 Task: Assign Person0000000136 as Assignee of Child Issue ChildIssue0000000678 of Issue Issue0000000339 in Backlog  in Scrum Project Project0000000068 in Jira. Assign Person0000000136 as Assignee of Child Issue ChildIssue0000000679 of Issue Issue0000000340 in Backlog  in Scrum Project Project0000000068 in Jira. Assign Person0000000136 as Assignee of Child Issue ChildIssue0000000680 of Issue Issue0000000340 in Backlog  in Scrum Project Project0000000068 in Jira. Assign Issue Issue0000000331 to Sprint Sprint0000000199 in Scrum Project Project0000000067 in Jira. Assign Issue Issue0000000332 to Sprint Sprint0000000199 in Scrum Project Project0000000067 in Jira
Action: Mouse moved to (853, 329)
Screenshot: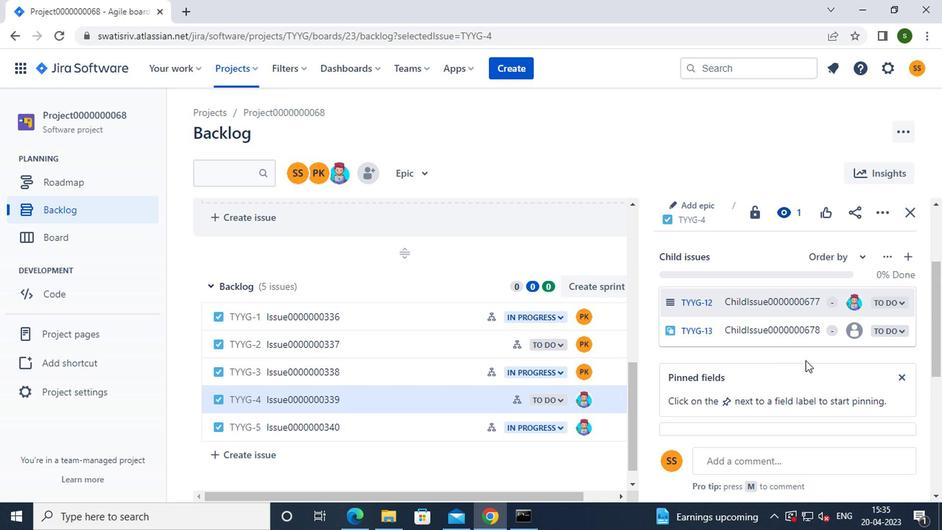 
Action: Mouse pressed left at (853, 329)
Screenshot: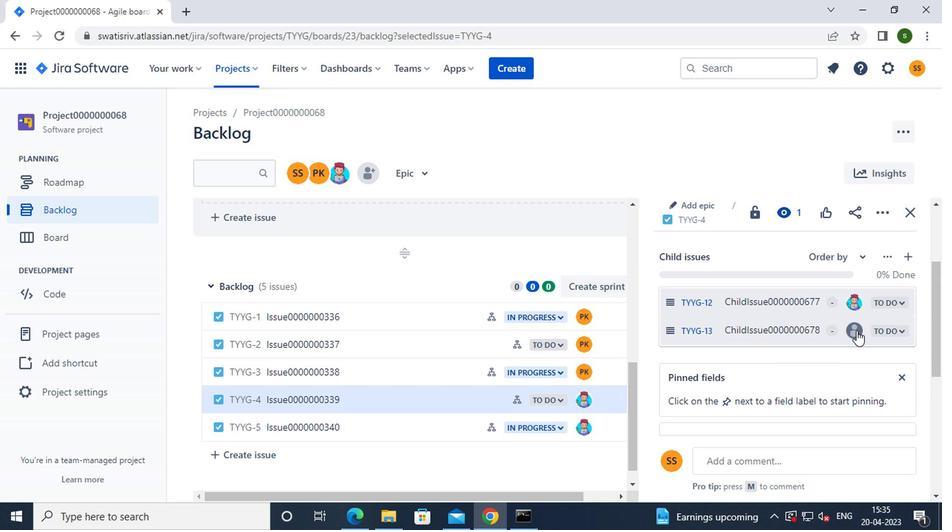 
Action: Mouse moved to (785, 359)
Screenshot: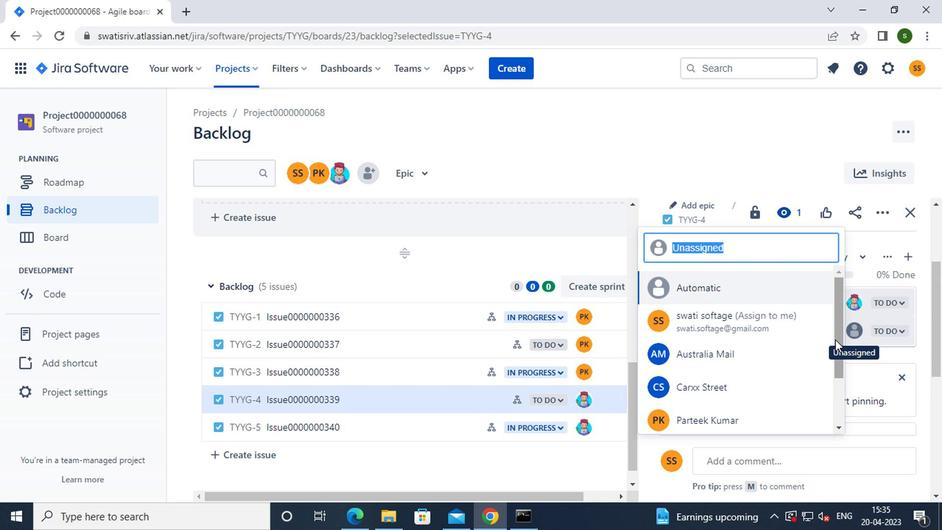 
Action: Mouse scrolled (785, 359) with delta (0, 0)
Screenshot: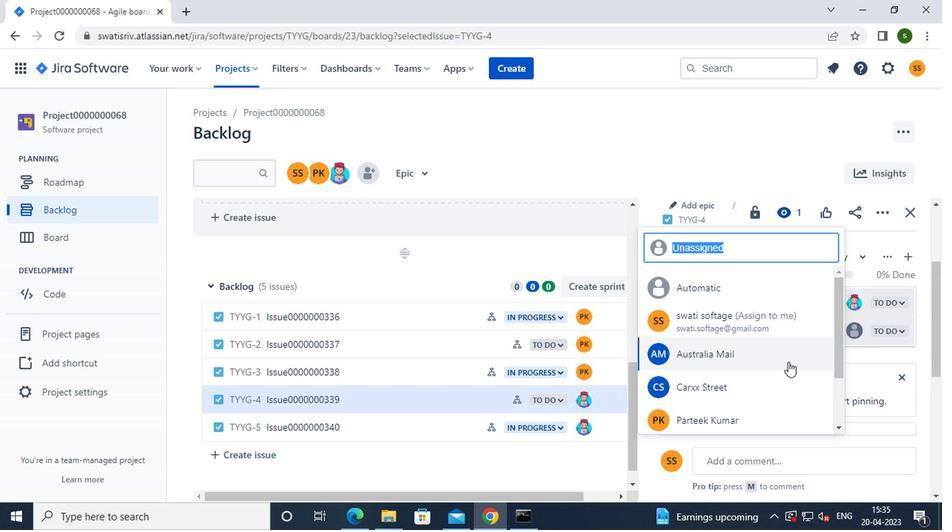 
Action: Mouse scrolled (785, 359) with delta (0, 0)
Screenshot: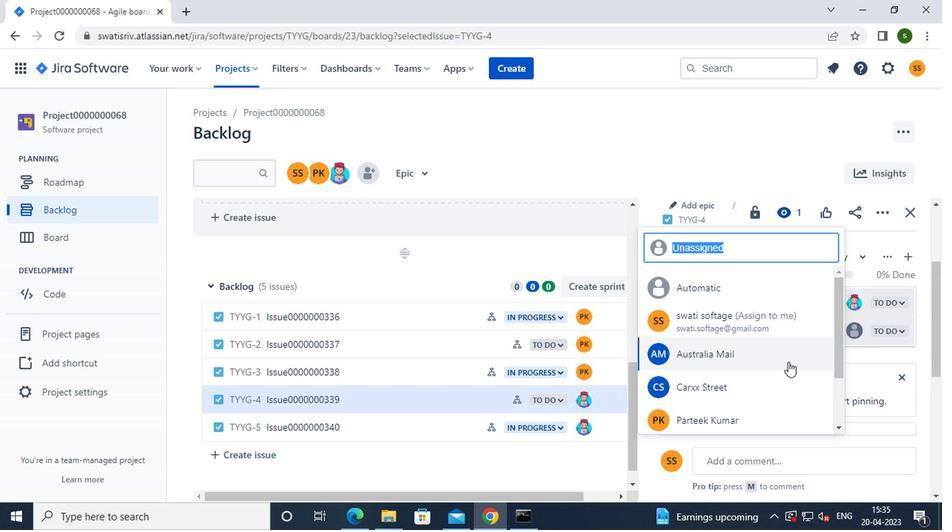 
Action: Mouse scrolled (785, 359) with delta (0, 0)
Screenshot: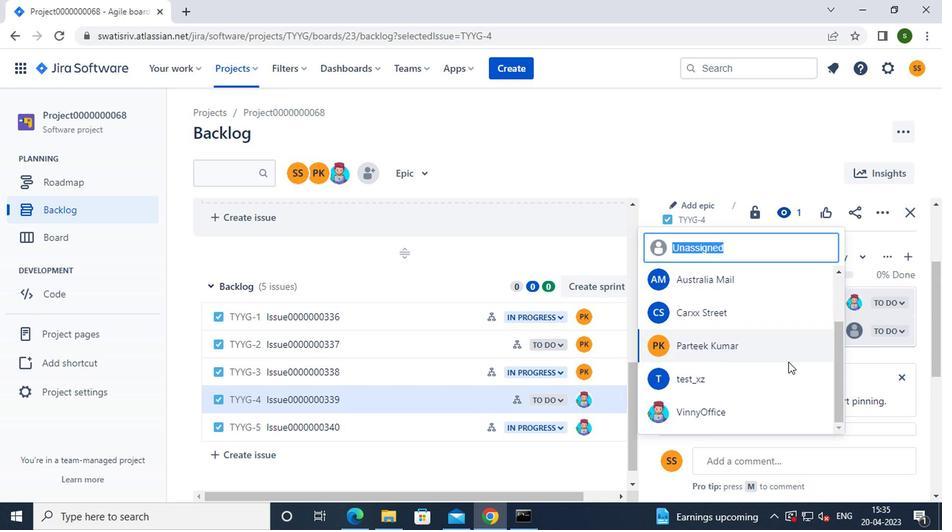 
Action: Mouse moved to (728, 413)
Screenshot: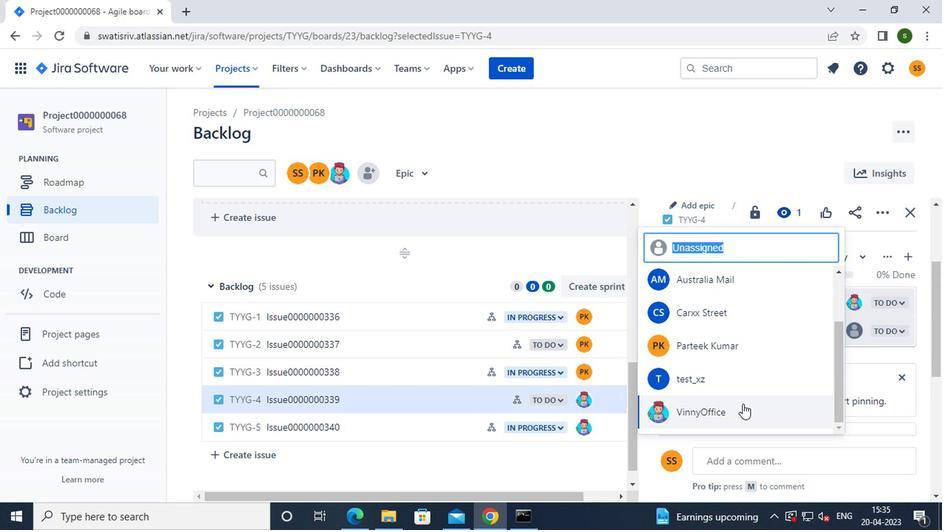 
Action: Mouse pressed left at (728, 413)
Screenshot: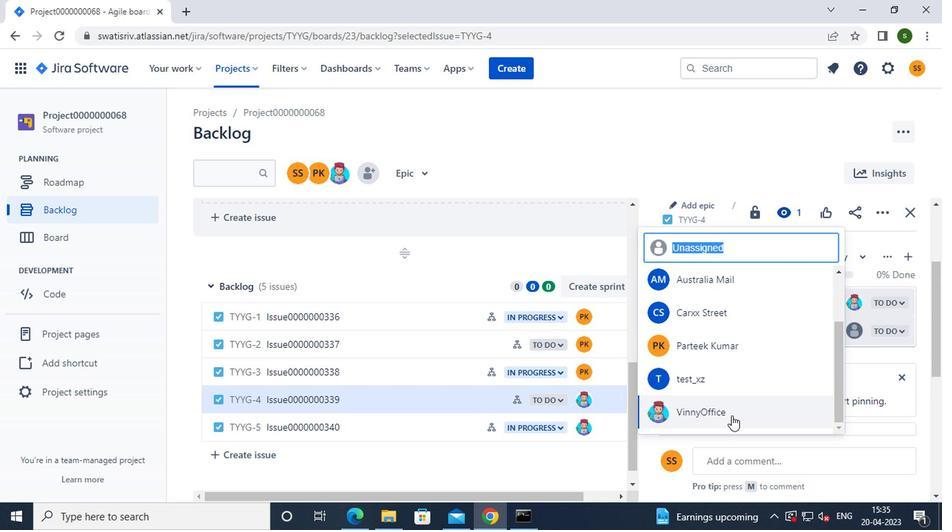
Action: Mouse moved to (437, 423)
Screenshot: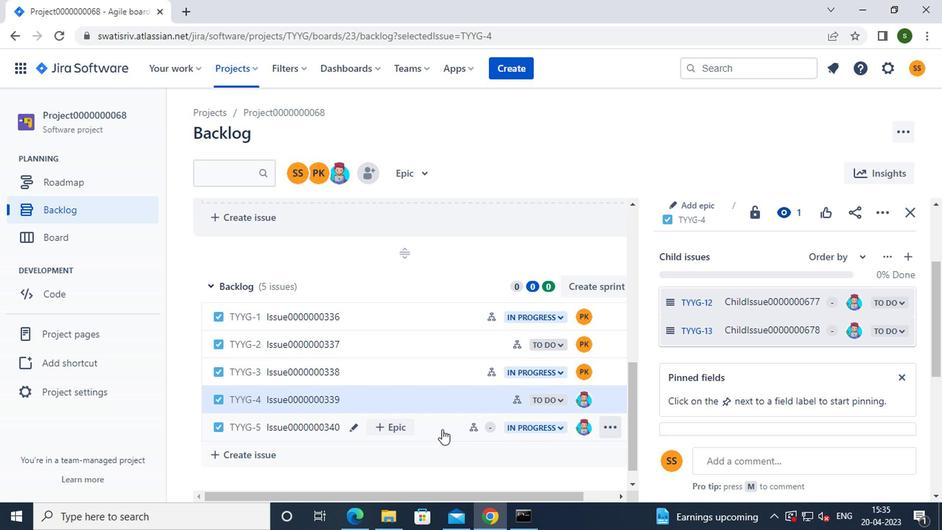 
Action: Mouse pressed left at (437, 423)
Screenshot: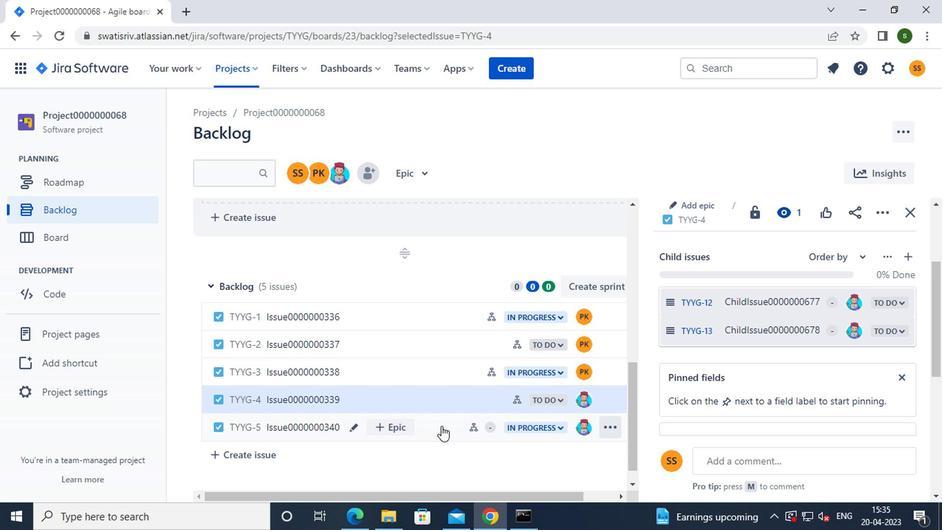 
Action: Mouse moved to (838, 319)
Screenshot: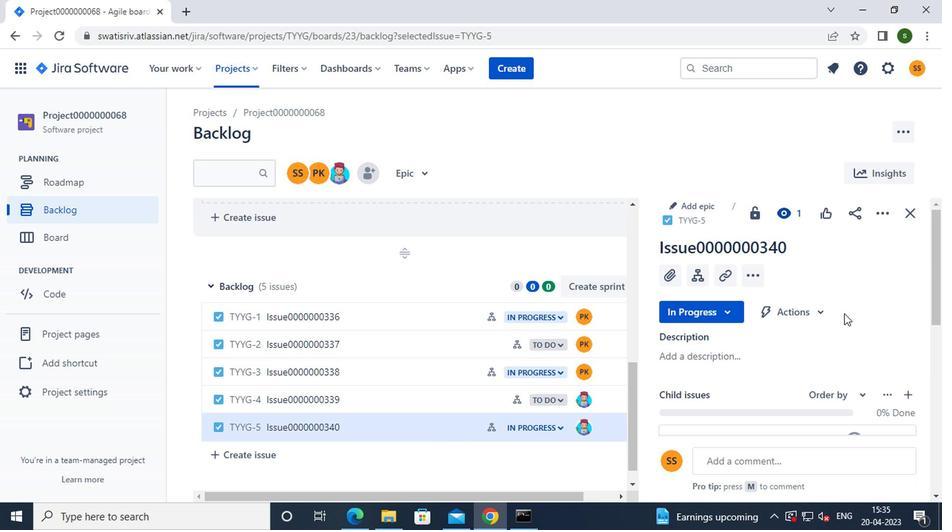 
Action: Mouse scrolled (838, 318) with delta (0, 0)
Screenshot: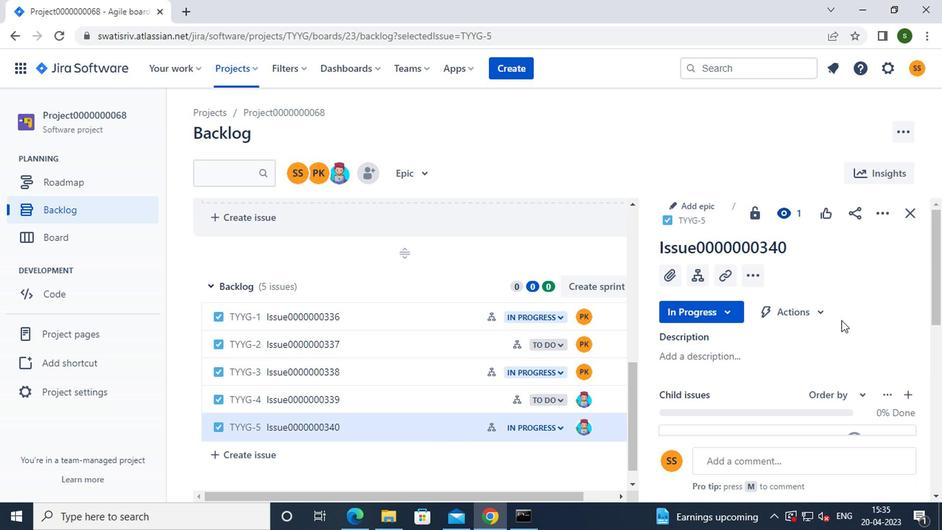 
Action: Mouse scrolled (838, 318) with delta (0, 0)
Screenshot: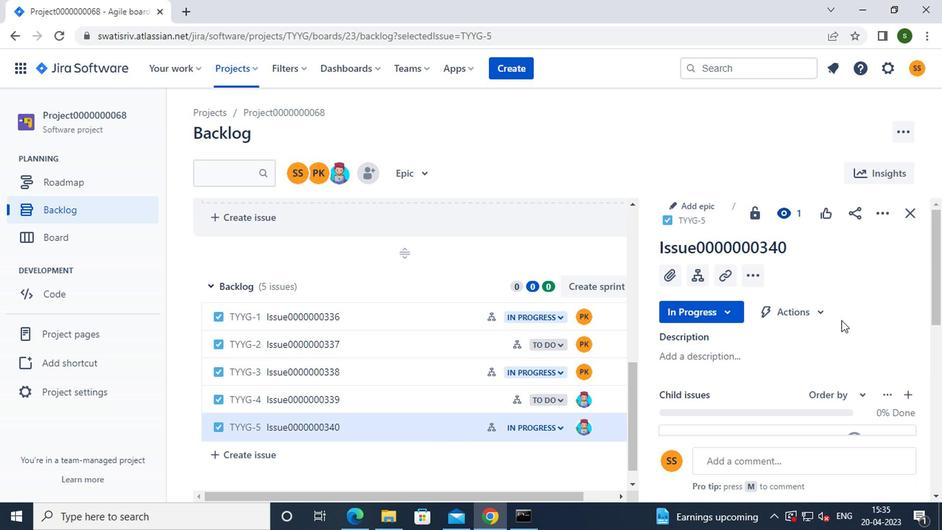
Action: Mouse scrolled (838, 318) with delta (0, 0)
Screenshot: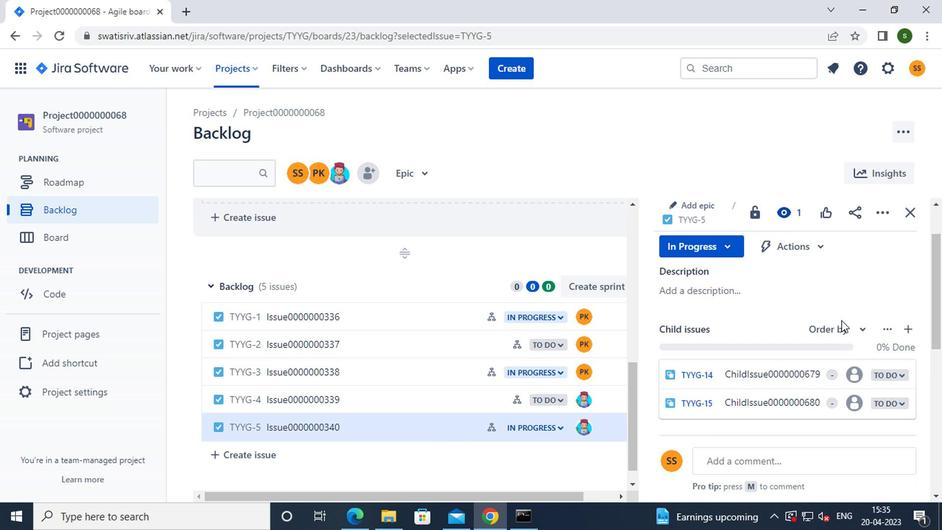 
Action: Mouse moved to (855, 243)
Screenshot: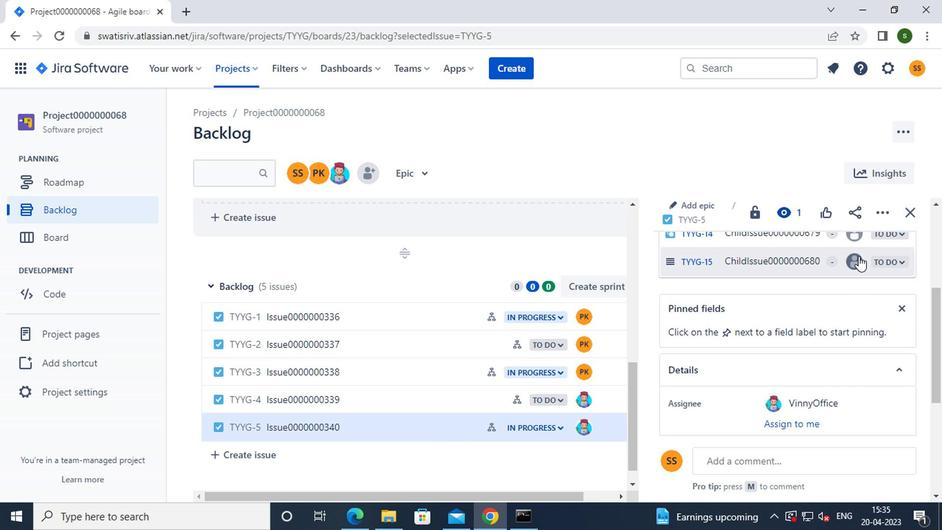 
Action: Mouse pressed left at (855, 243)
Screenshot: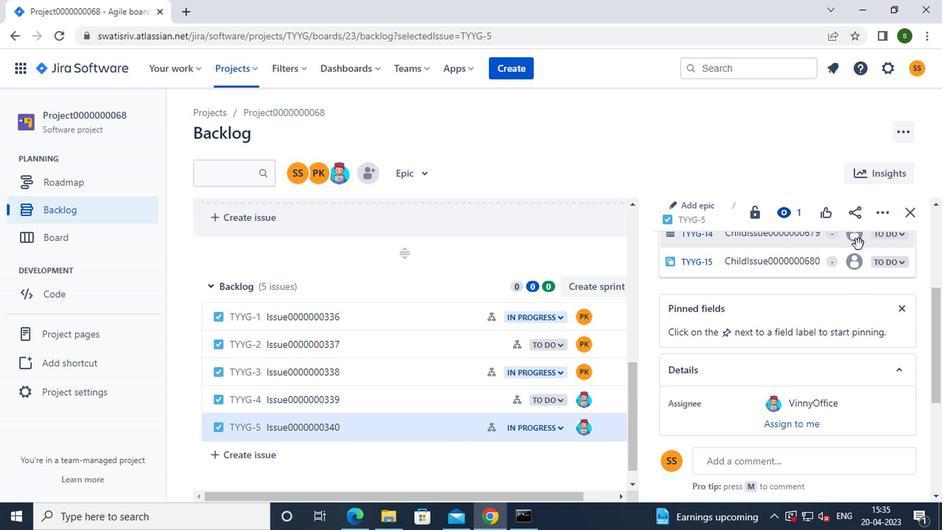 
Action: Mouse moved to (842, 302)
Screenshot: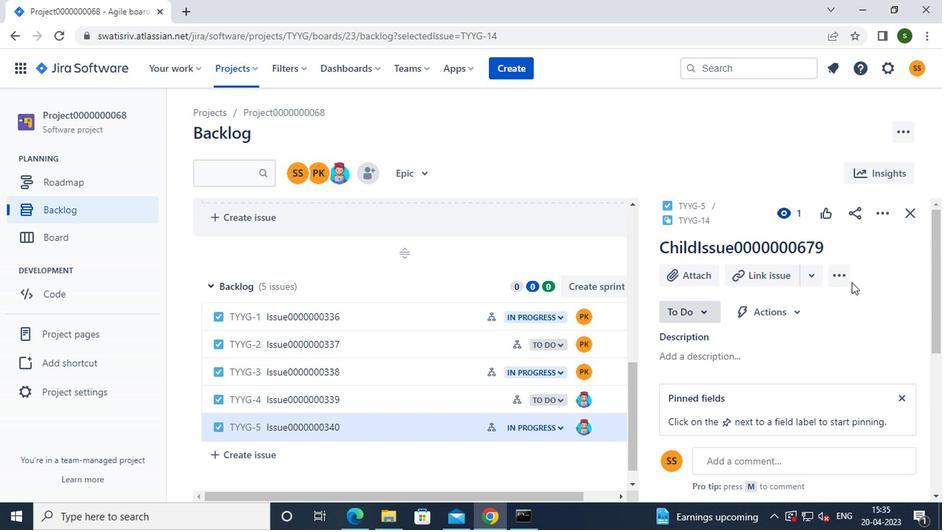 
Action: Mouse scrolled (842, 301) with delta (0, 0)
Screenshot: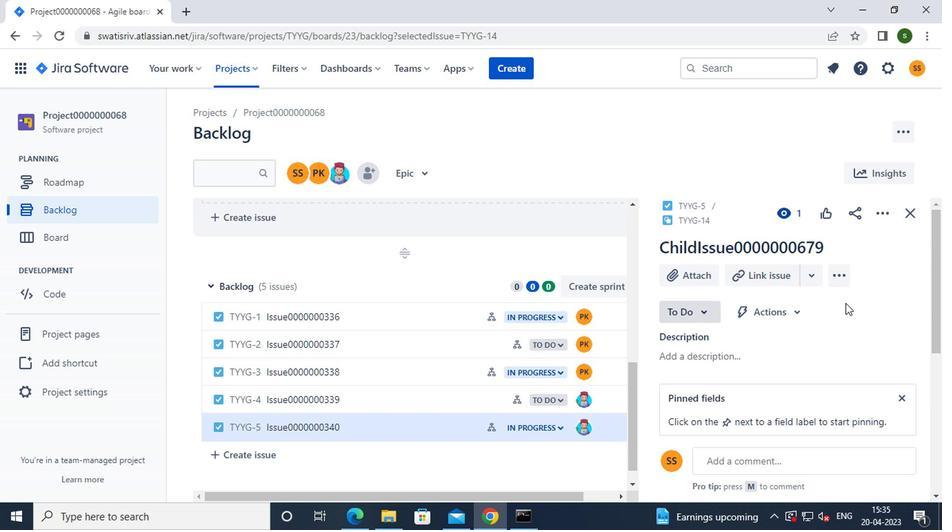 
Action: Mouse scrolled (842, 301) with delta (0, 0)
Screenshot: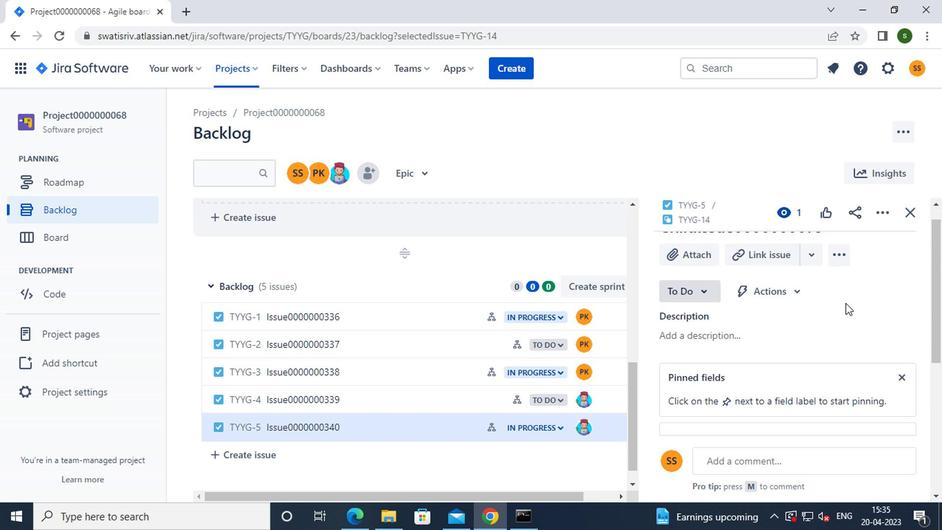 
Action: Mouse scrolled (842, 301) with delta (0, 0)
Screenshot: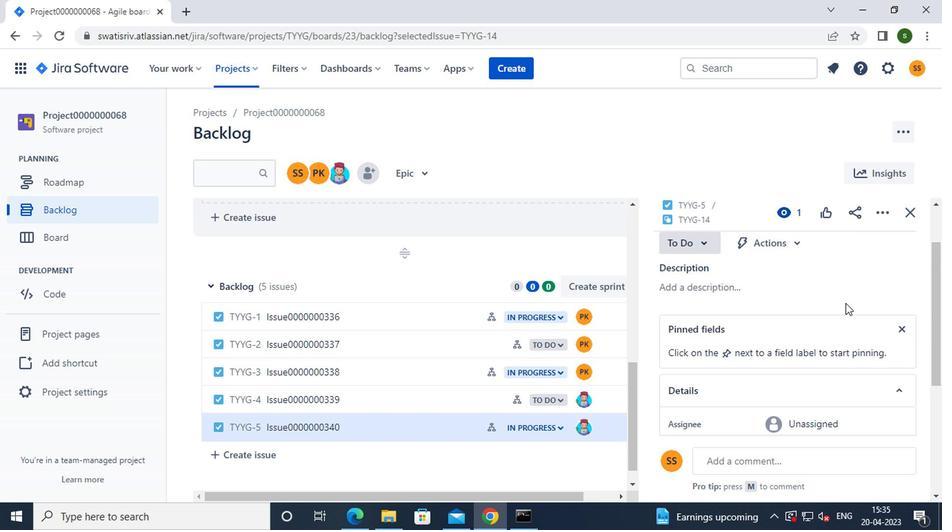 
Action: Mouse scrolled (842, 301) with delta (0, 0)
Screenshot: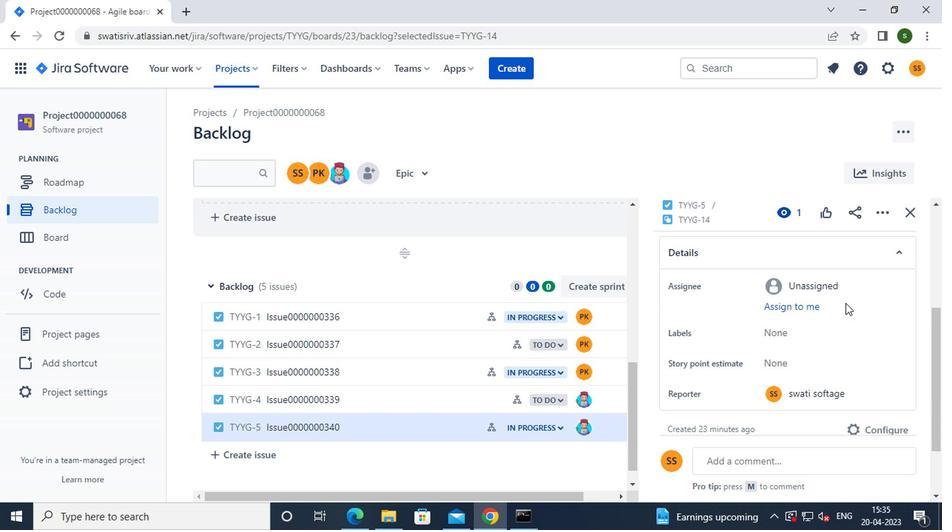 
Action: Mouse scrolled (842, 301) with delta (0, 0)
Screenshot: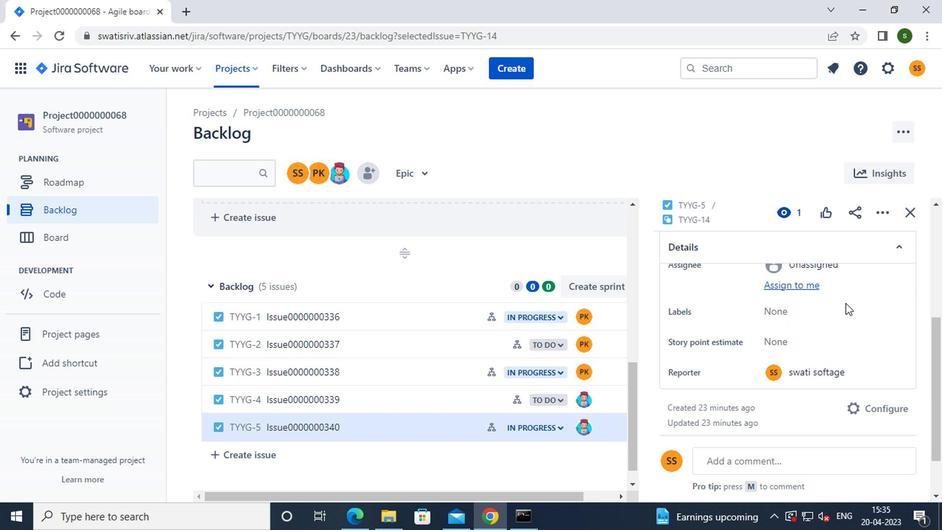 
Action: Mouse scrolled (842, 301) with delta (0, 0)
Screenshot: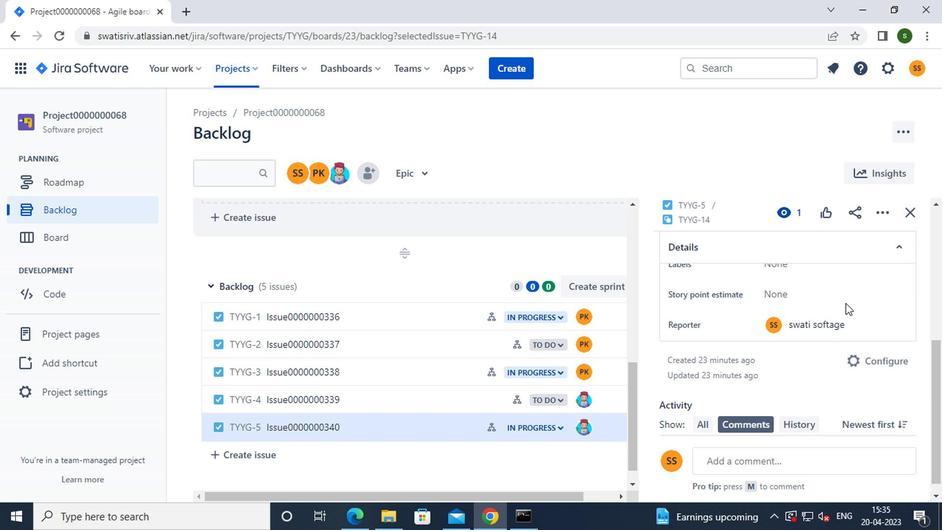 
Action: Mouse moved to (442, 421)
Screenshot: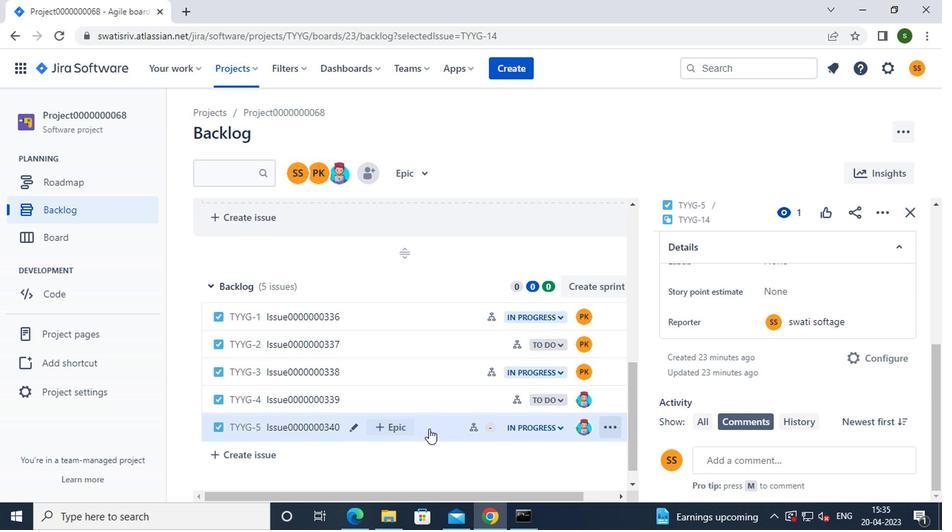 
Action: Mouse pressed left at (442, 421)
Screenshot: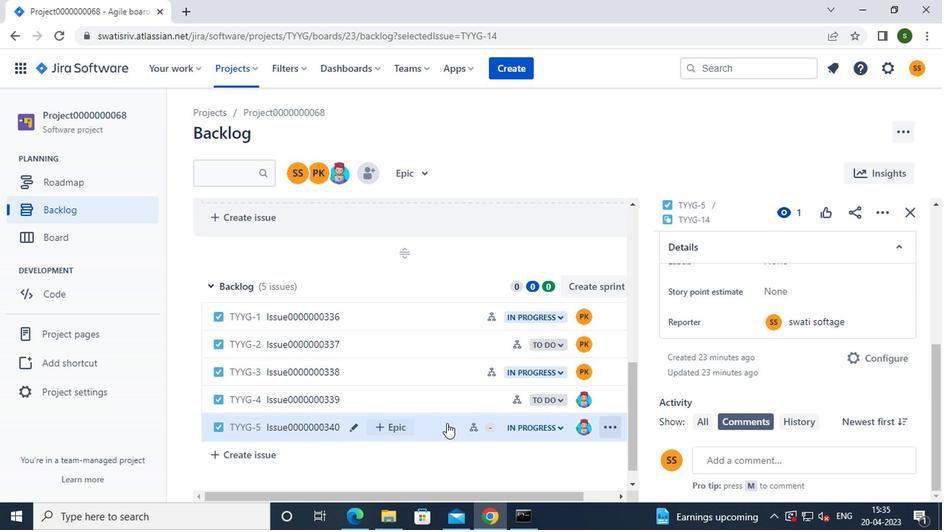 
Action: Mouse moved to (768, 360)
Screenshot: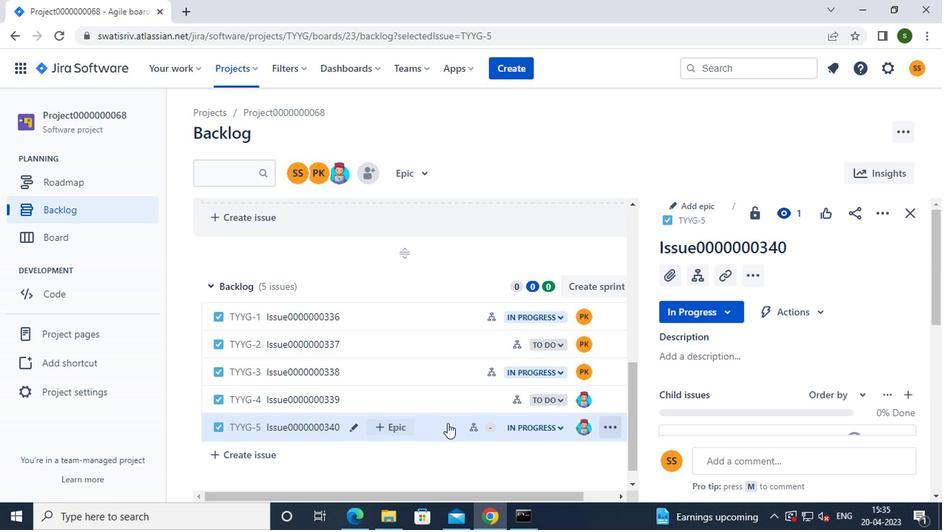 
Action: Mouse scrolled (768, 359) with delta (0, 0)
Screenshot: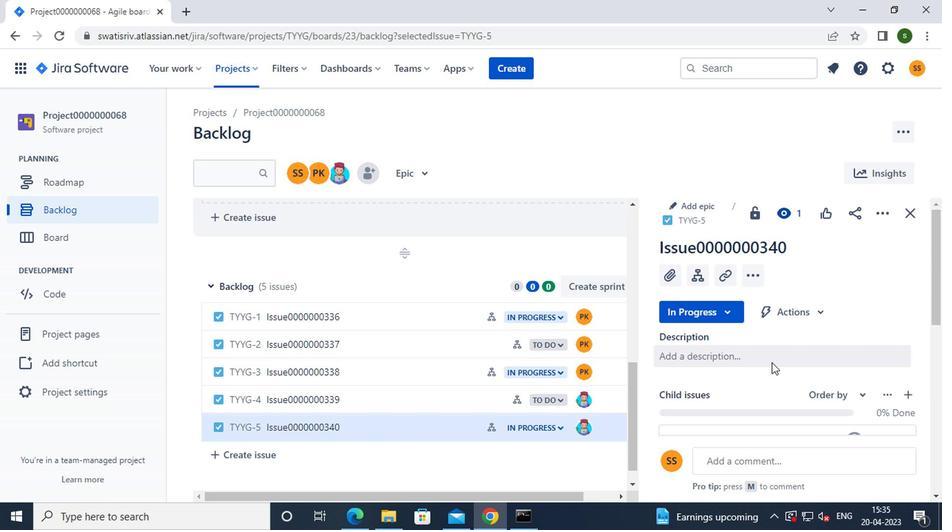 
Action: Mouse scrolled (768, 359) with delta (0, 0)
Screenshot: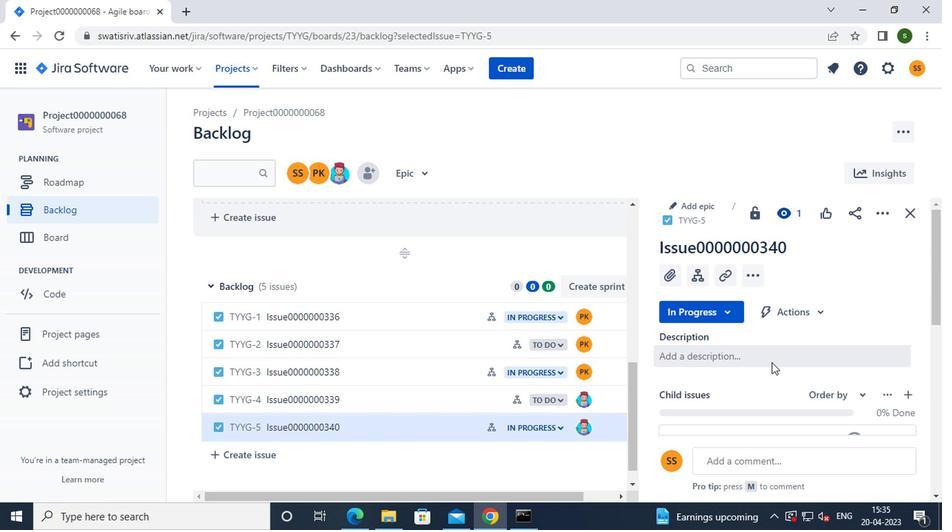 
Action: Mouse moved to (856, 303)
Screenshot: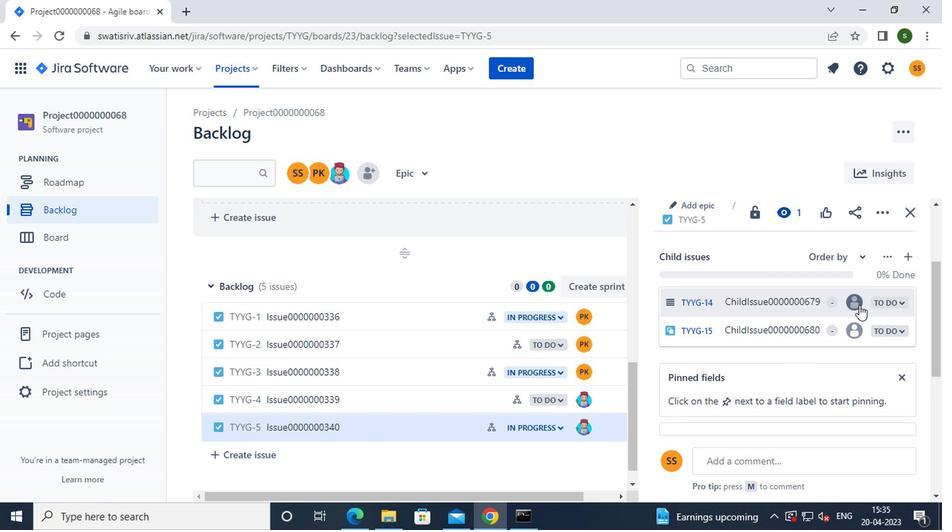 
Action: Mouse pressed left at (856, 303)
Screenshot: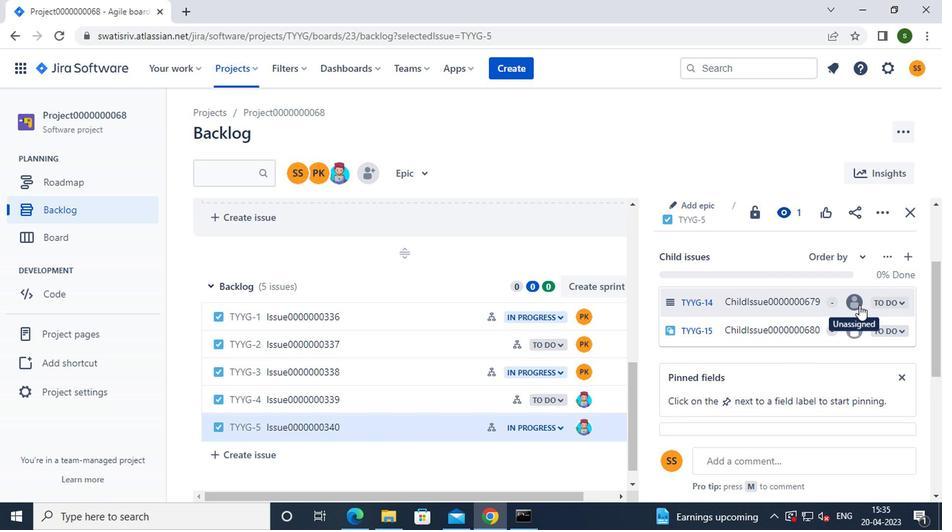 
Action: Mouse moved to (814, 318)
Screenshot: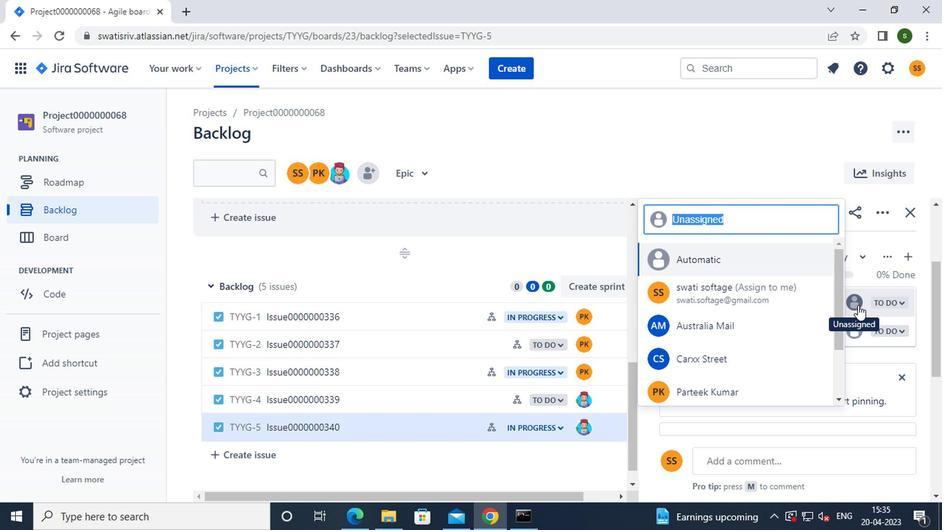
Action: Mouse scrolled (814, 317) with delta (0, 0)
Screenshot: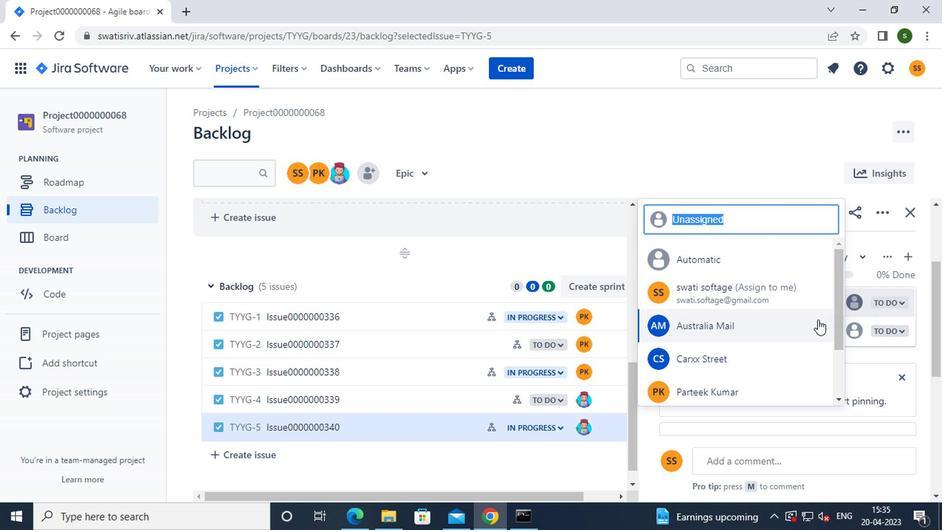
Action: Mouse scrolled (814, 317) with delta (0, 0)
Screenshot: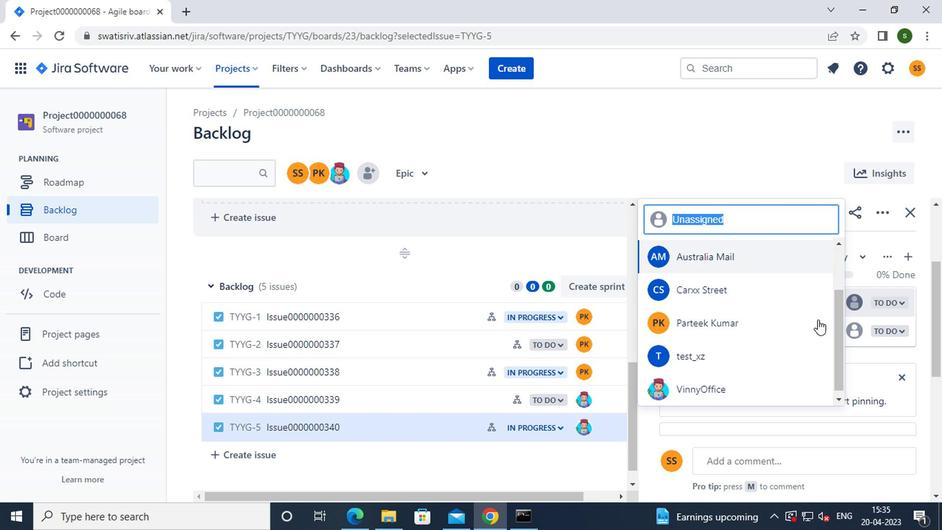 
Action: Mouse scrolled (814, 317) with delta (0, 0)
Screenshot: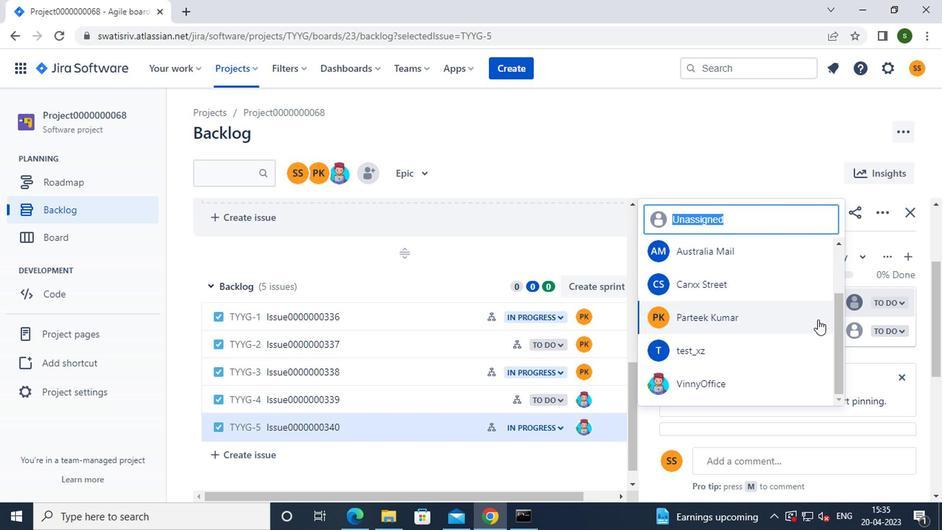 
Action: Mouse moved to (752, 376)
Screenshot: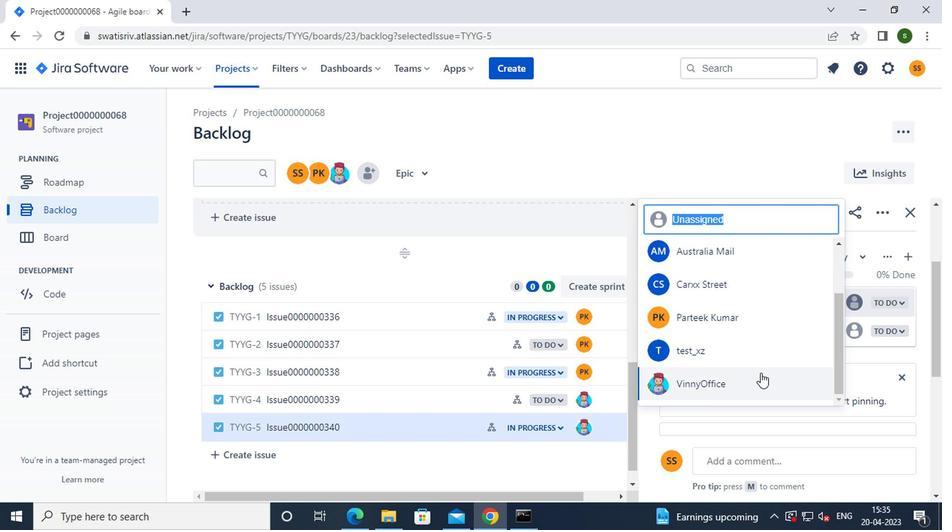 
Action: Mouse pressed left at (752, 376)
Screenshot: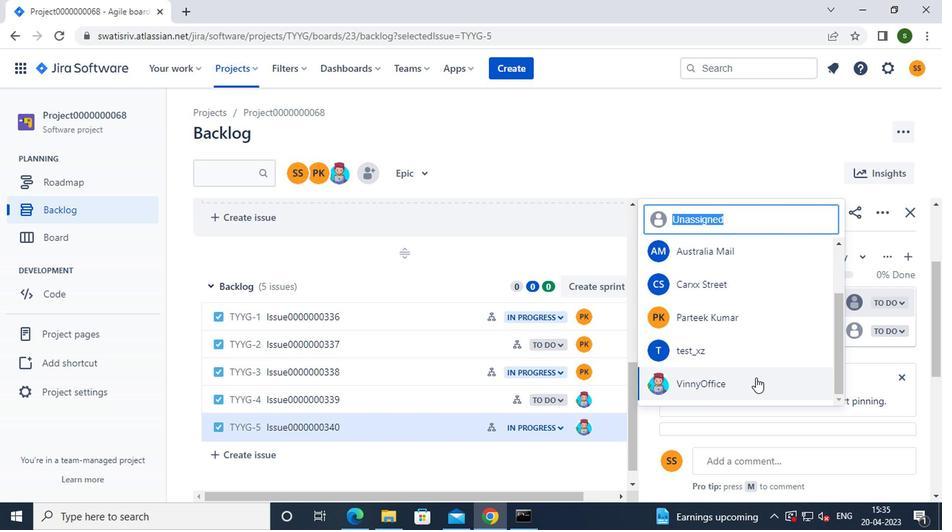 
Action: Mouse moved to (851, 331)
Screenshot: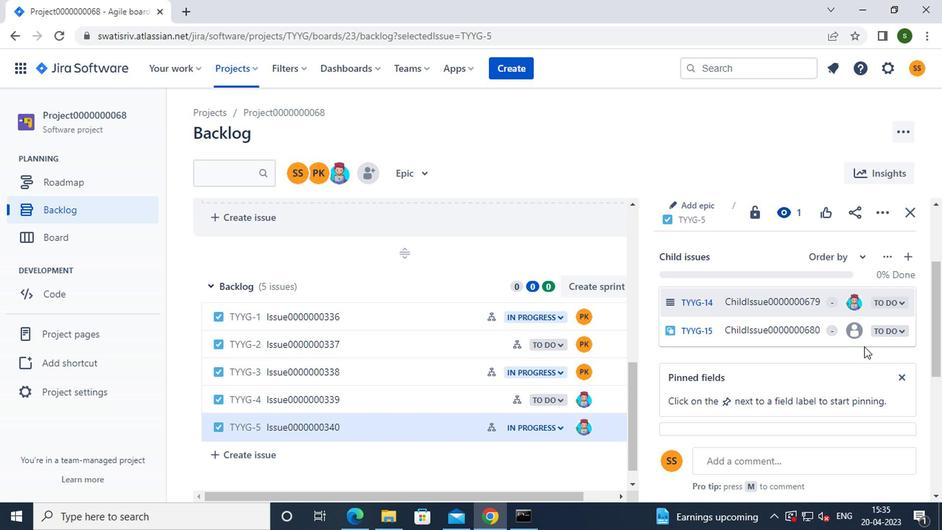 
Action: Mouse pressed left at (851, 331)
Screenshot: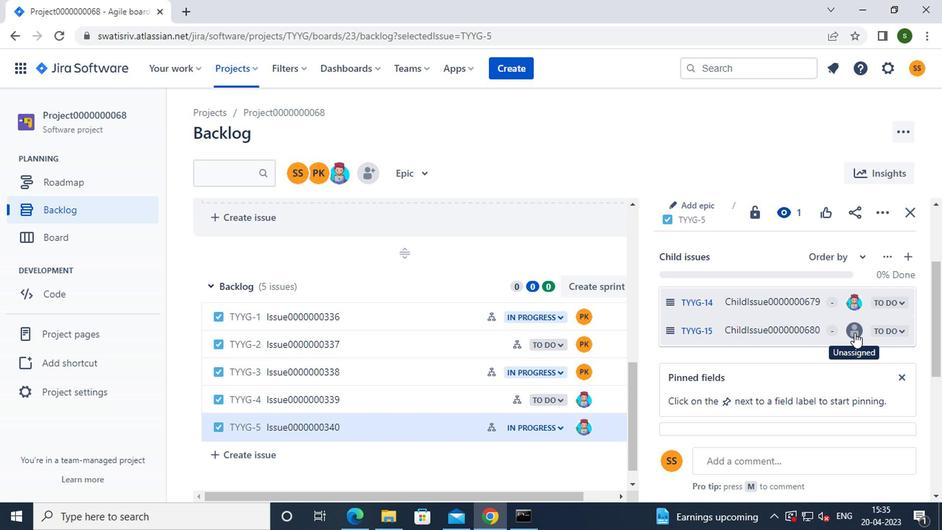 
Action: Mouse moved to (773, 366)
Screenshot: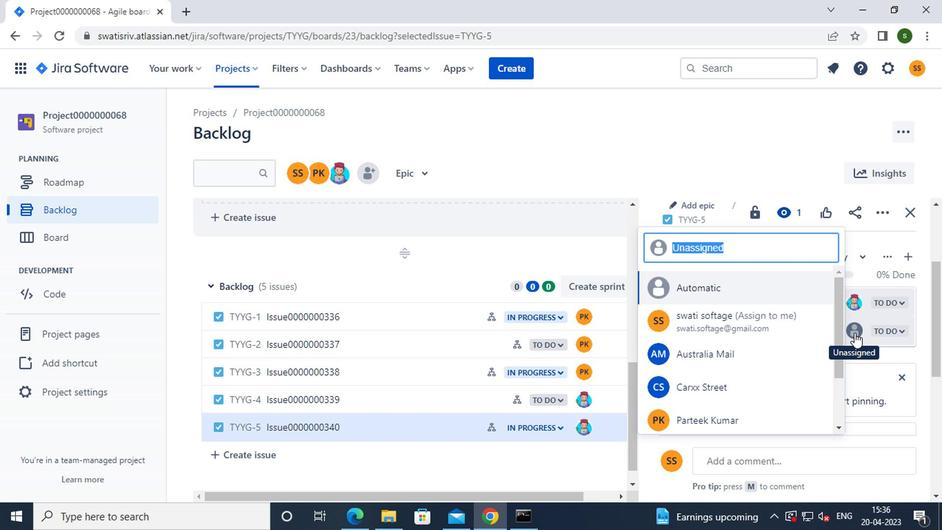 
Action: Mouse scrolled (773, 366) with delta (0, 0)
Screenshot: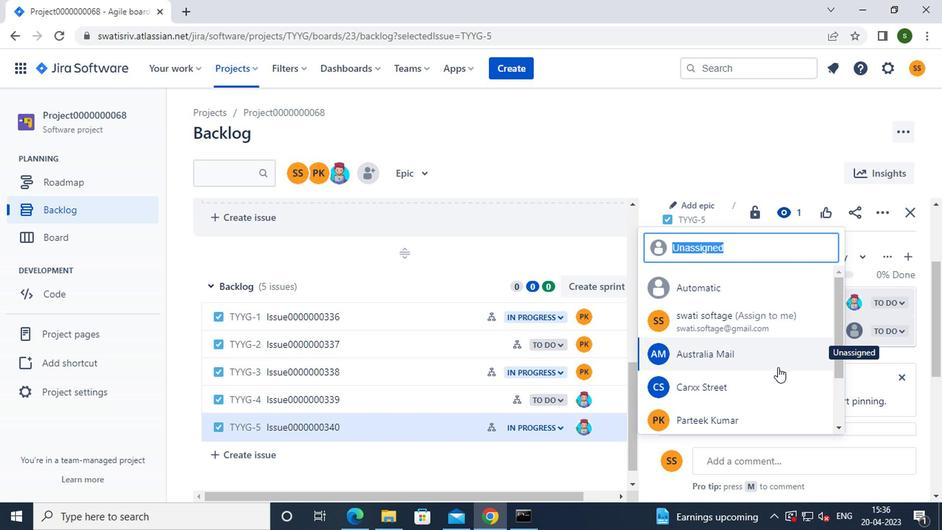 
Action: Mouse moved to (708, 411)
Screenshot: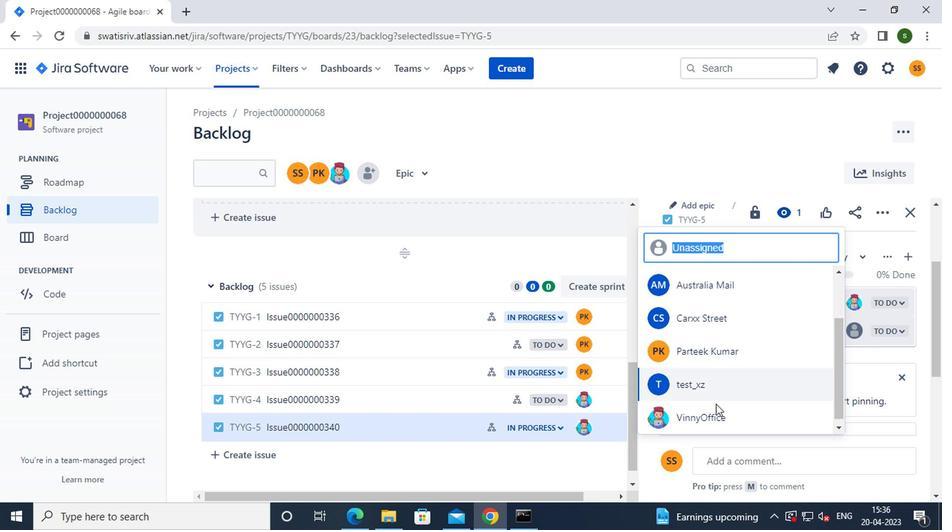 
Action: Mouse pressed left at (708, 411)
Screenshot: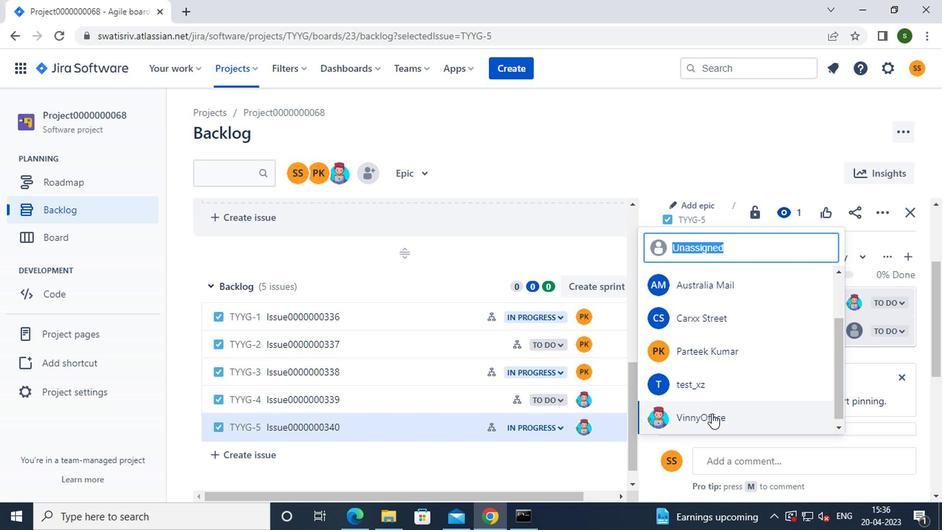 
Action: Mouse moved to (233, 65)
Screenshot: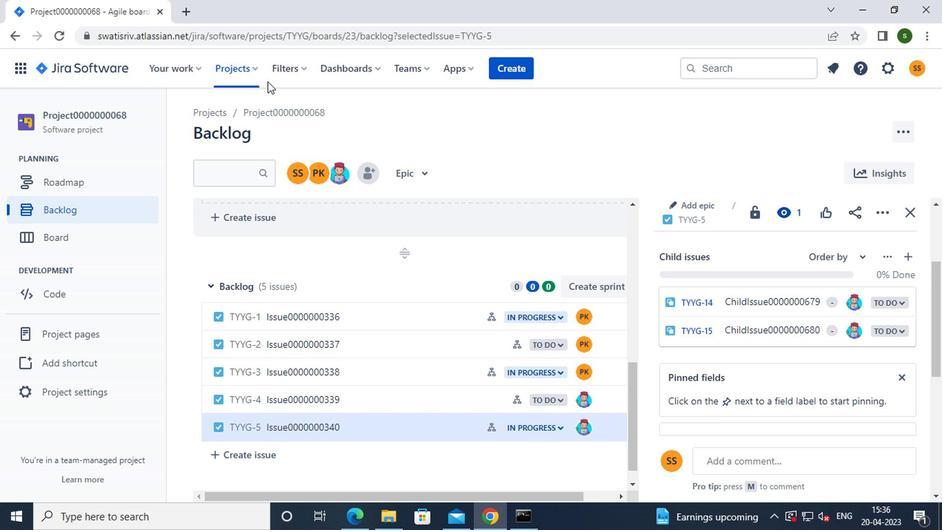 
Action: Mouse pressed left at (233, 65)
Screenshot: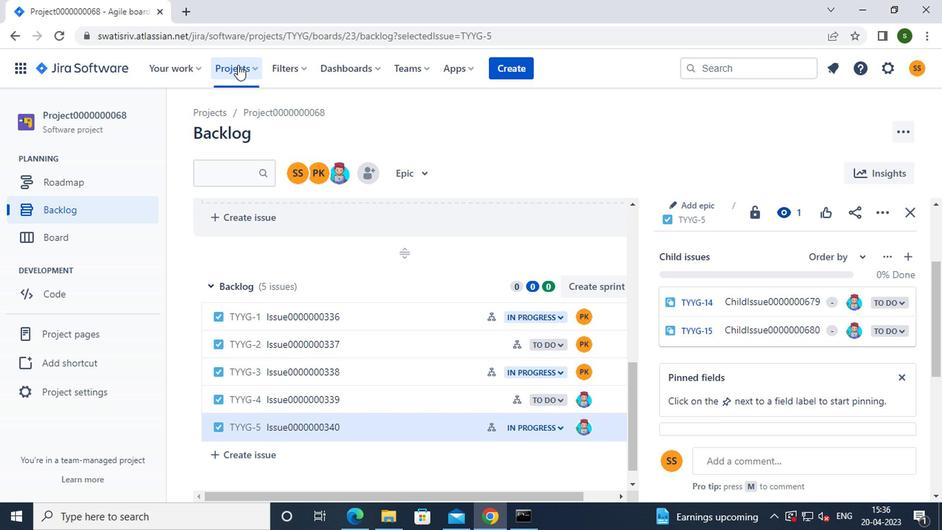 
Action: Mouse moved to (284, 168)
Screenshot: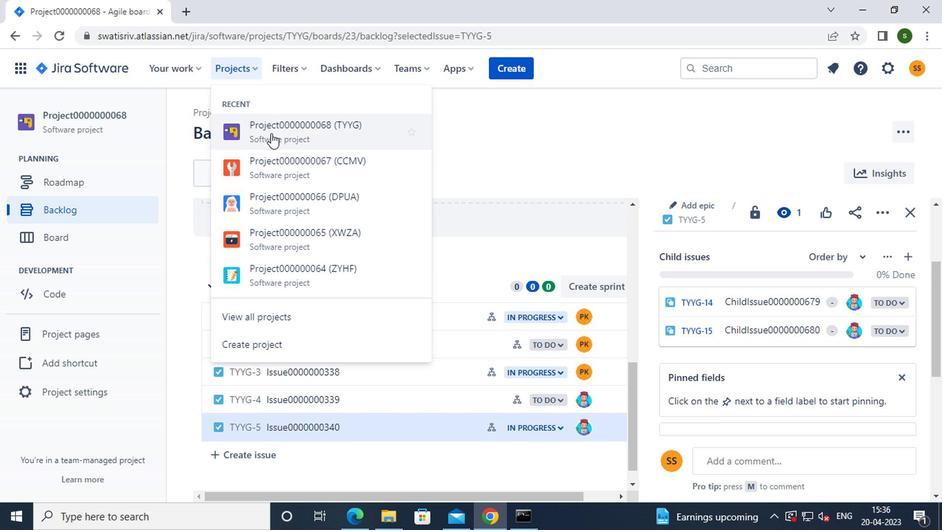 
Action: Mouse pressed left at (284, 168)
Screenshot: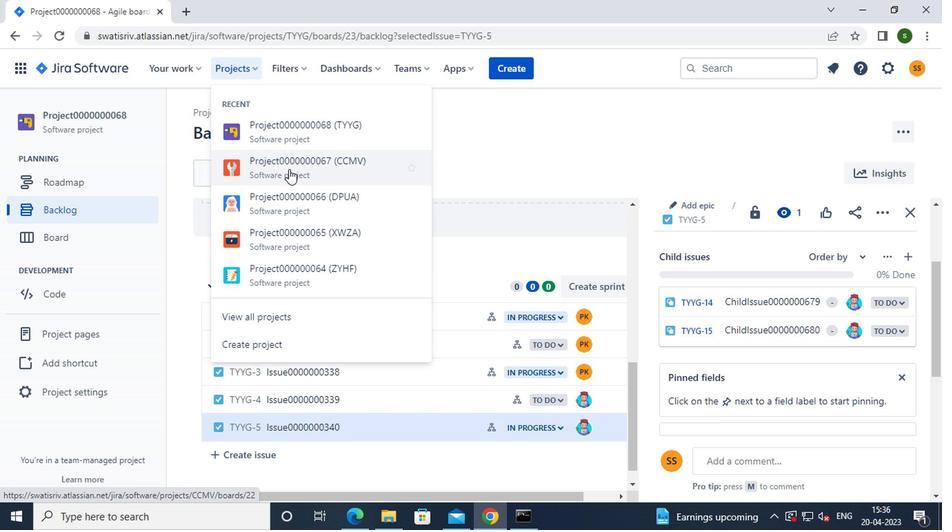 
Action: Mouse moved to (69, 204)
Screenshot: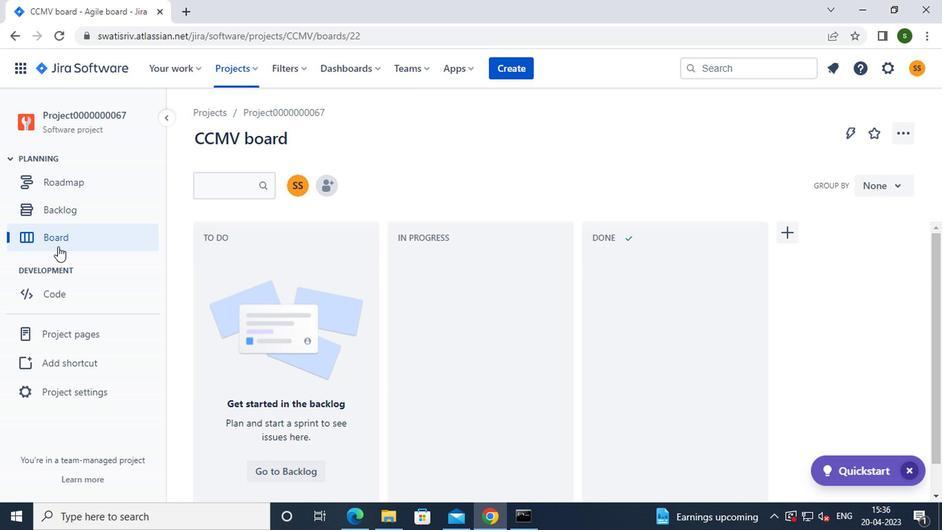 
Action: Mouse pressed left at (69, 204)
Screenshot: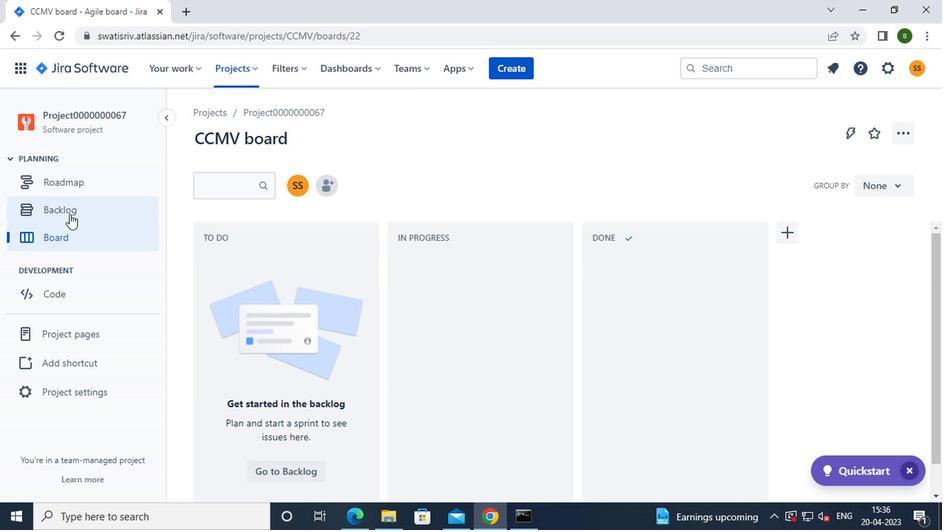 
Action: Mouse moved to (602, 302)
Screenshot: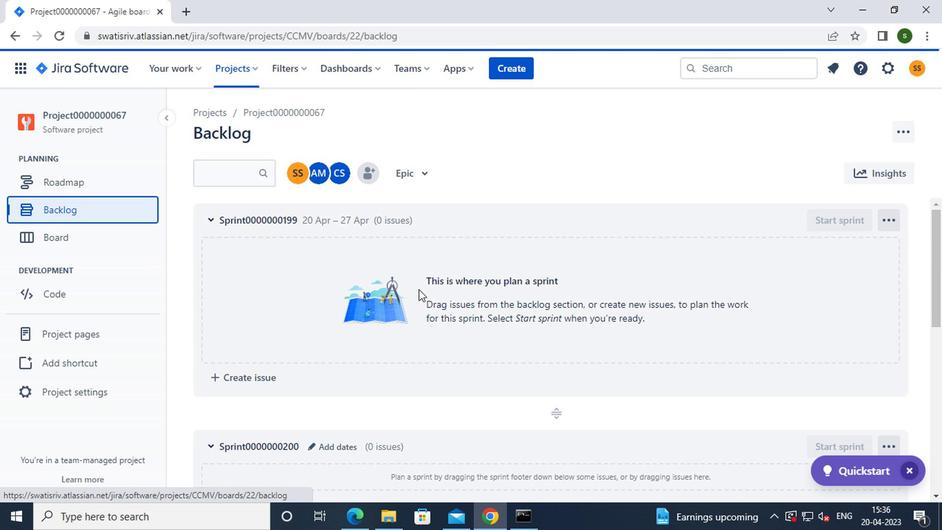 
Action: Mouse scrolled (602, 301) with delta (0, 0)
Screenshot: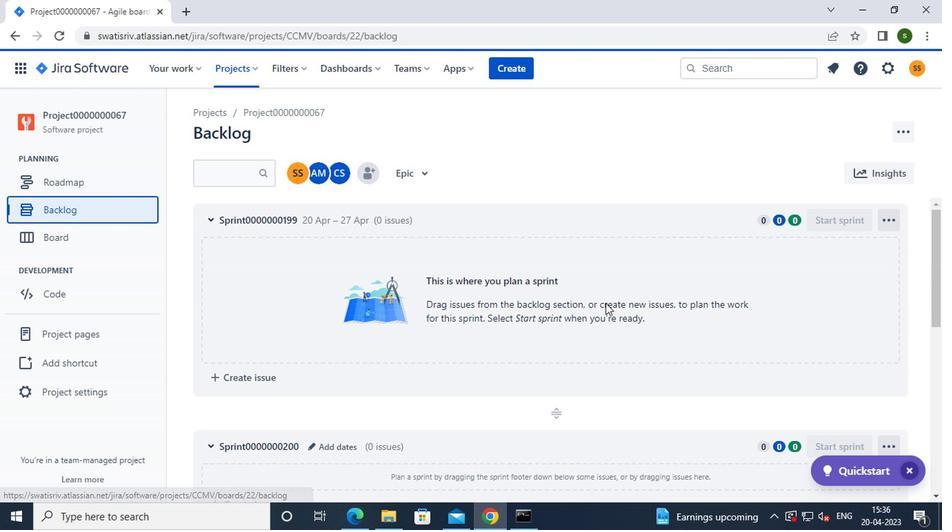 
Action: Mouse scrolled (602, 301) with delta (0, 0)
Screenshot: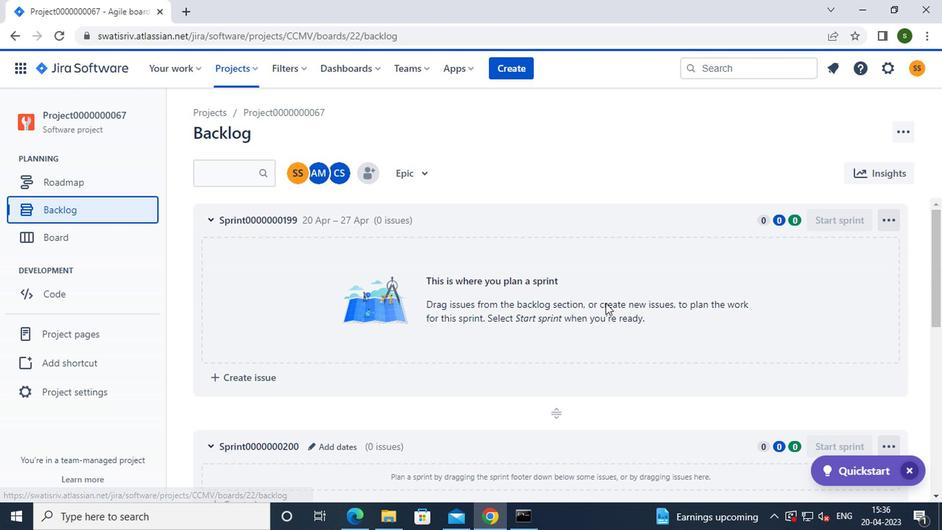
Action: Mouse scrolled (602, 301) with delta (0, 0)
Screenshot: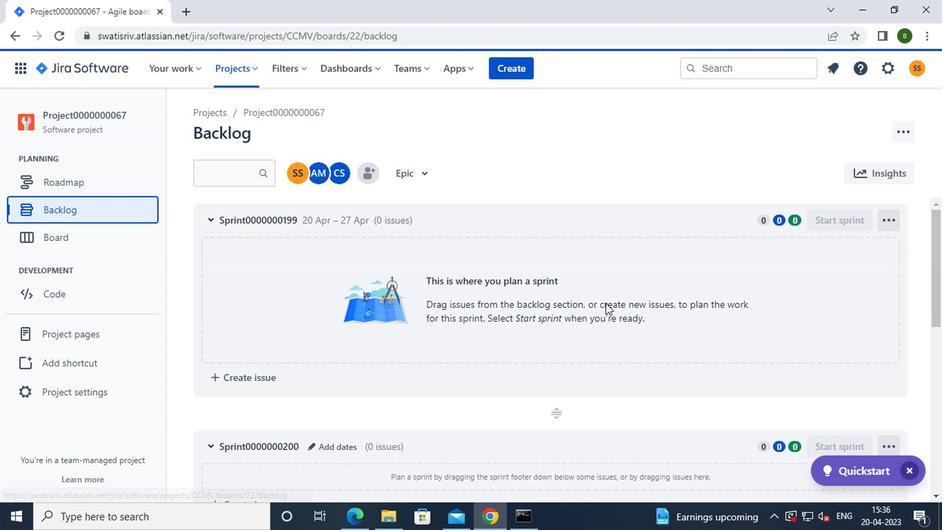 
Action: Mouse scrolled (602, 301) with delta (0, 0)
Screenshot: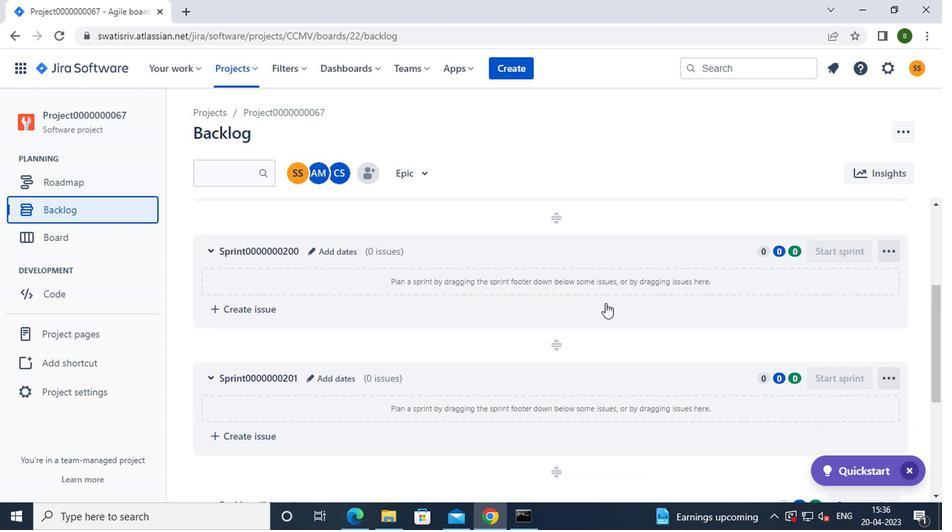 
Action: Mouse scrolled (602, 301) with delta (0, 0)
Screenshot: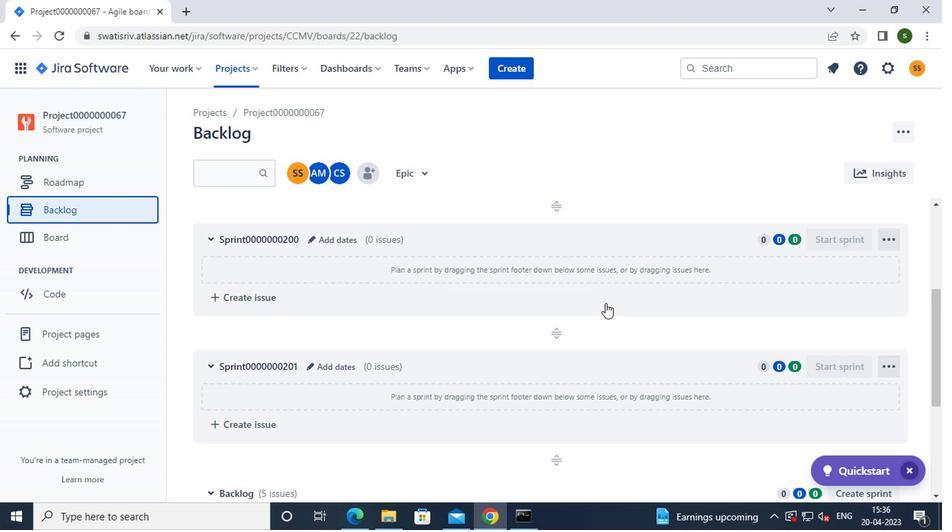 
Action: Mouse scrolled (602, 301) with delta (0, 0)
Screenshot: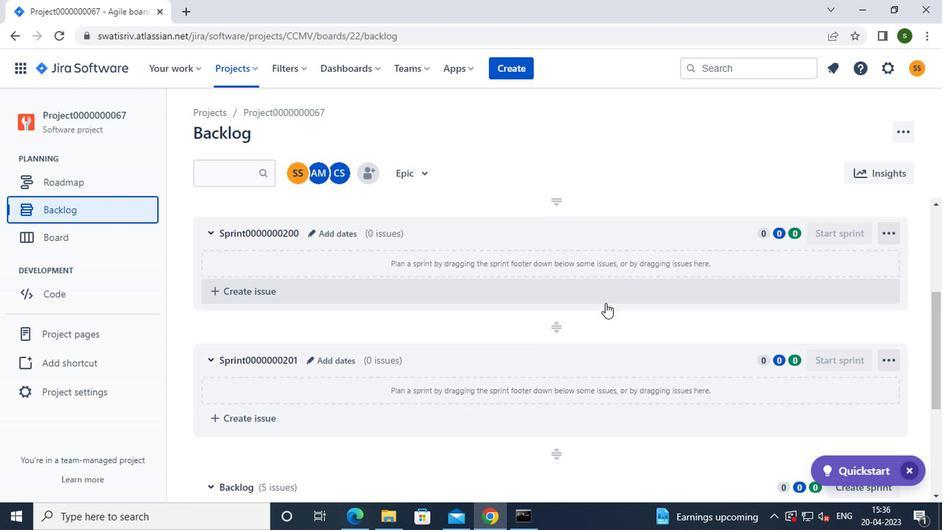 
Action: Mouse scrolled (602, 301) with delta (0, 0)
Screenshot: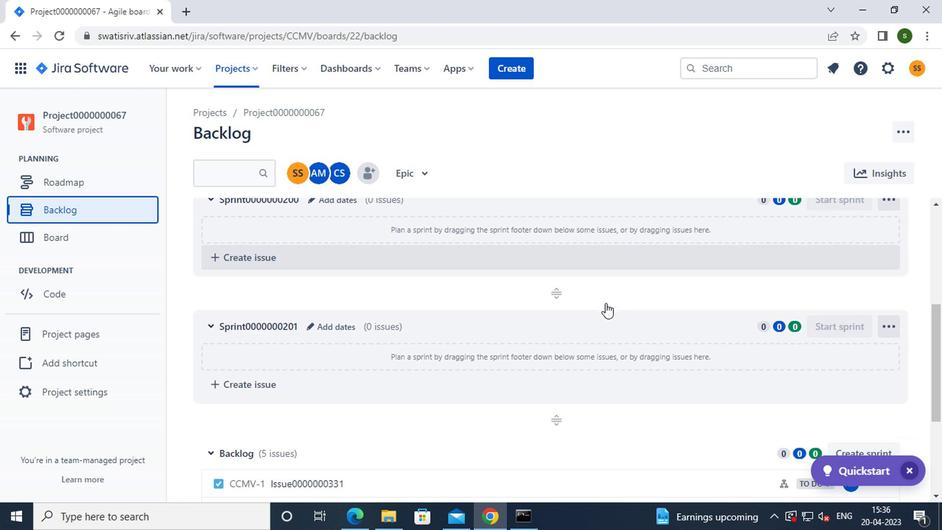 
Action: Mouse moved to (870, 303)
Screenshot: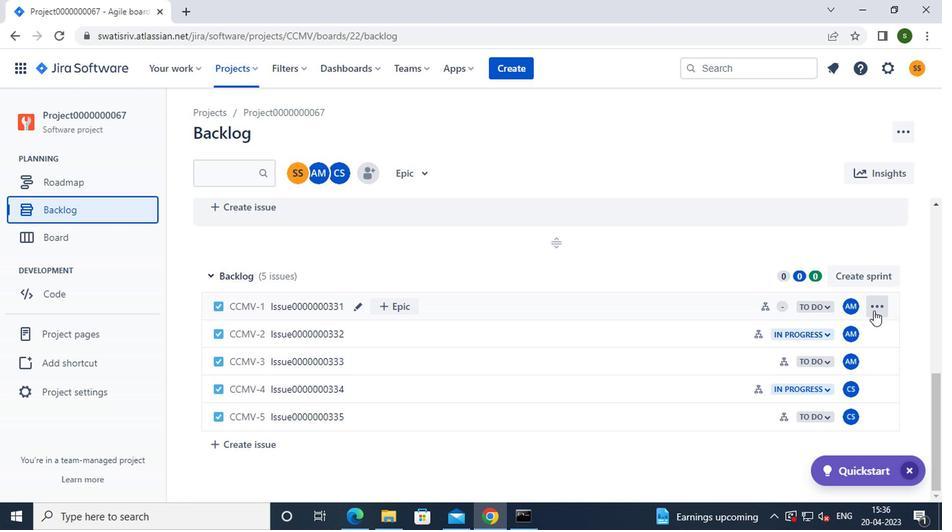 
Action: Mouse pressed left at (870, 303)
Screenshot: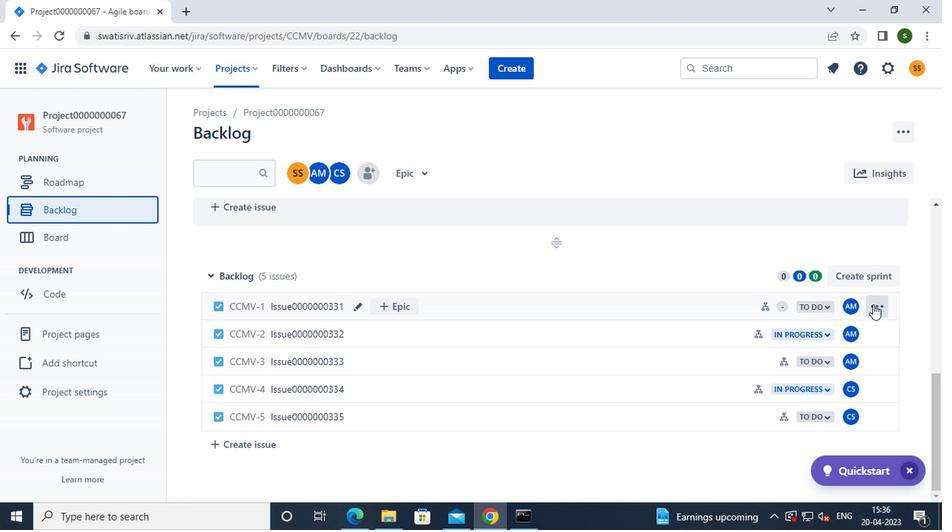 
Action: Mouse moved to (837, 211)
Screenshot: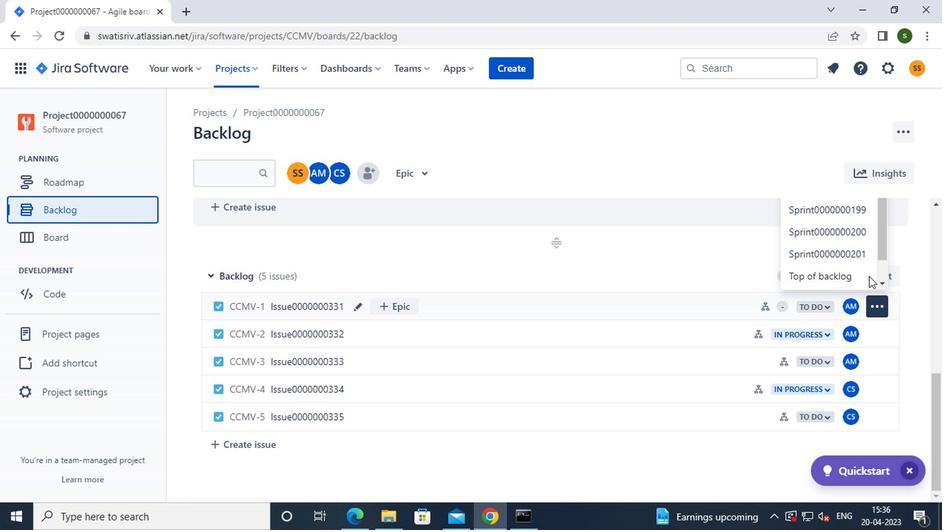 
Action: Mouse pressed left at (837, 211)
Screenshot: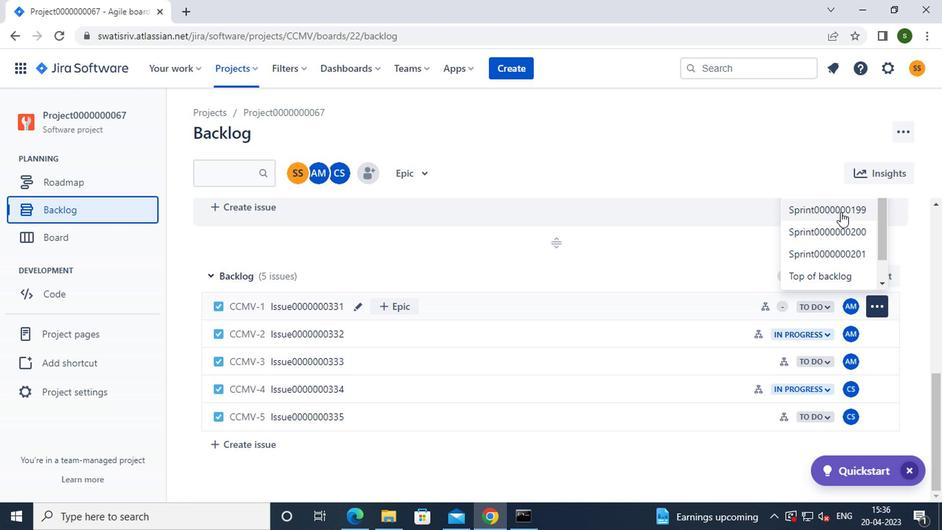 
Action: Mouse moved to (875, 331)
Screenshot: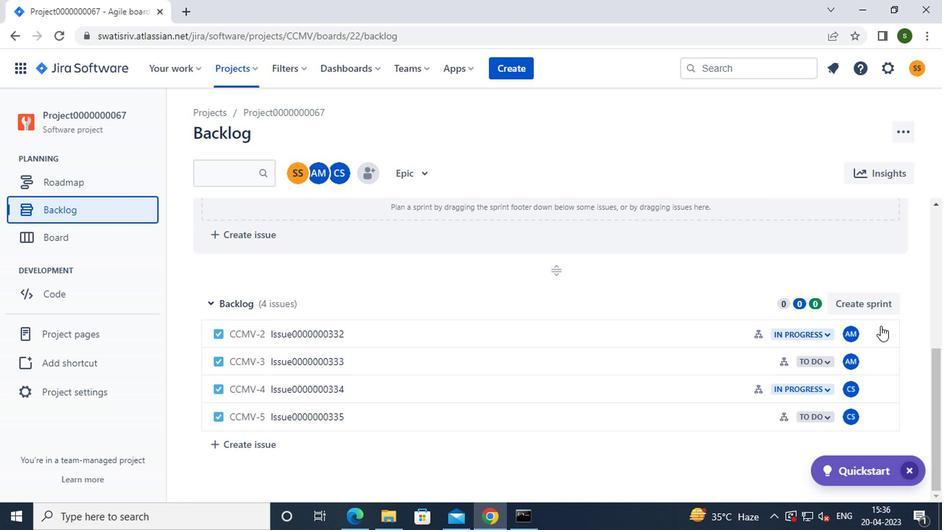 
Action: Mouse pressed left at (875, 331)
Screenshot: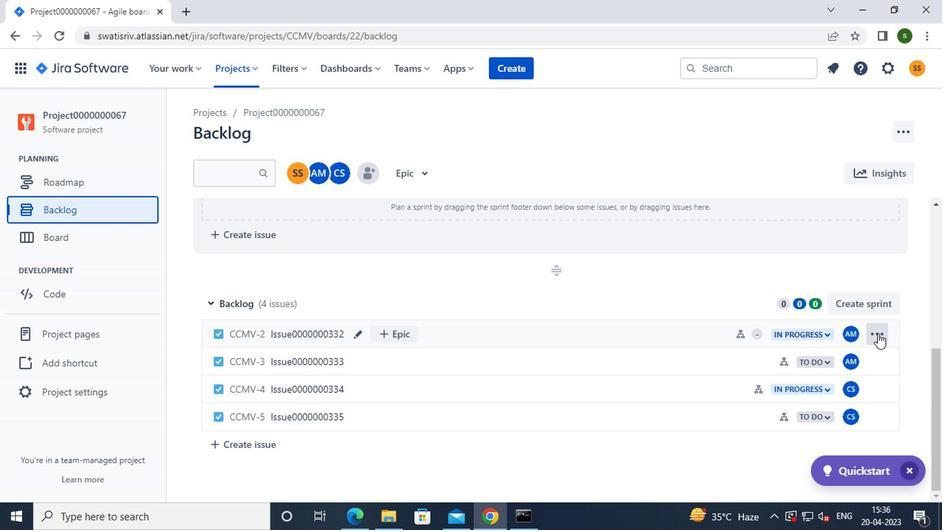 
Action: Mouse moved to (828, 238)
Screenshot: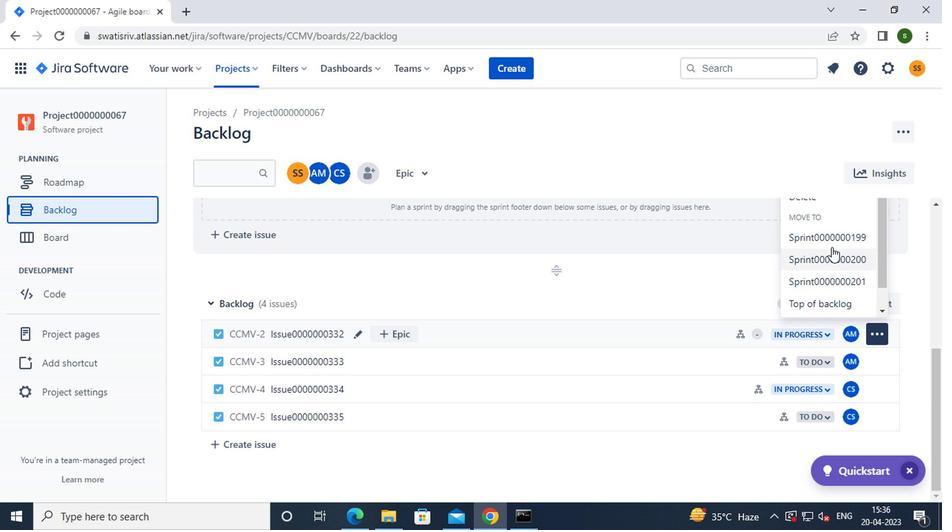 
Action: Mouse pressed left at (828, 238)
Screenshot: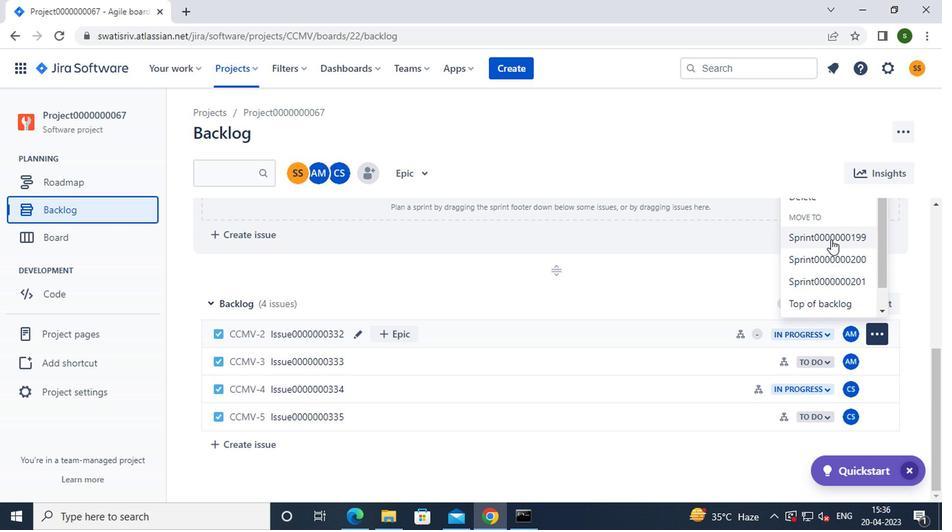 
Action: Mouse moved to (680, 316)
Screenshot: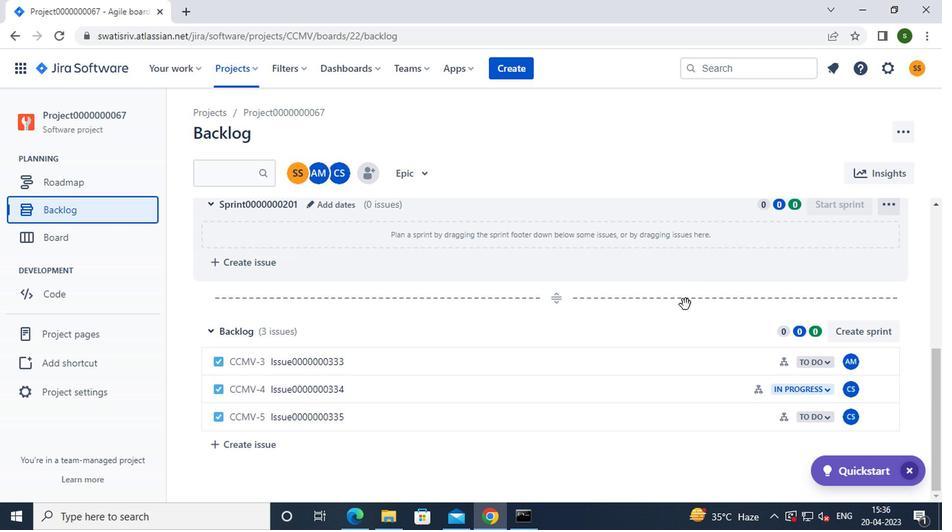 
Action: Key pressed <Key.f8>
Screenshot: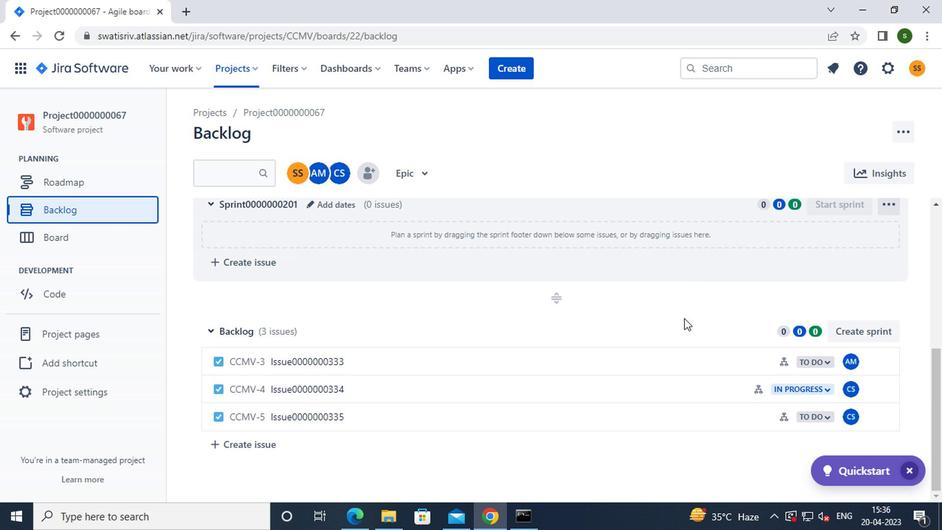 
